 Task: Send an email with the signature Crystal Jones with the subject 'Service cancellation' and the message 'Please let me know if there are any questions or concerns.' from softage.1@softage.net to softage.8@softage.net and softage.9@softage.net with CC to softage.10@softage.net
Action: Mouse moved to (111, 123)
Screenshot: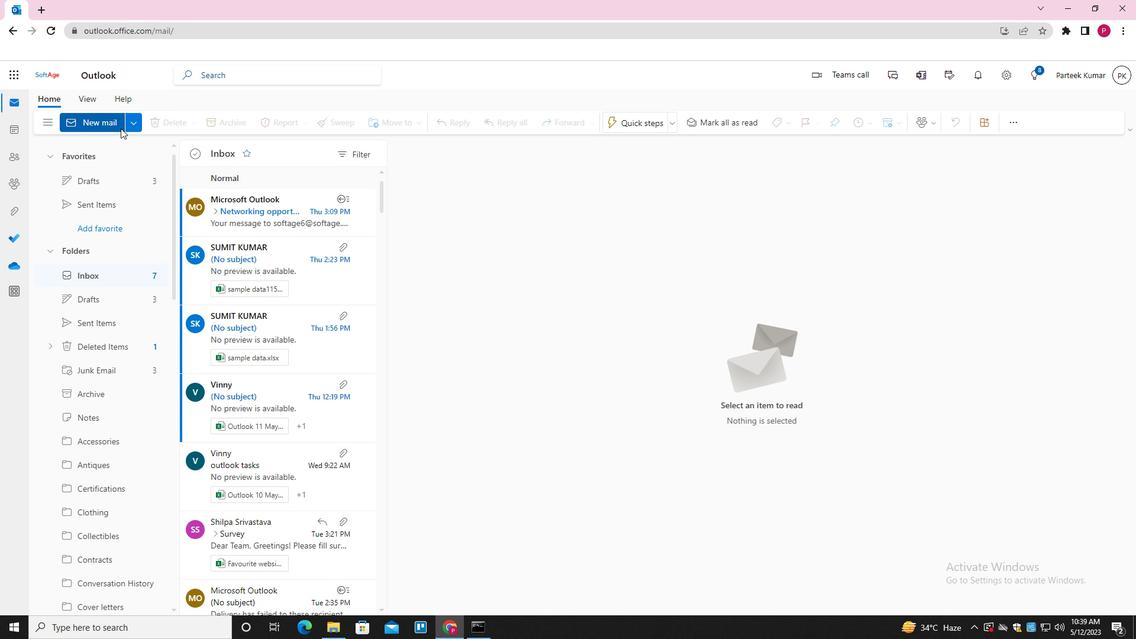 
Action: Mouse pressed left at (111, 123)
Screenshot: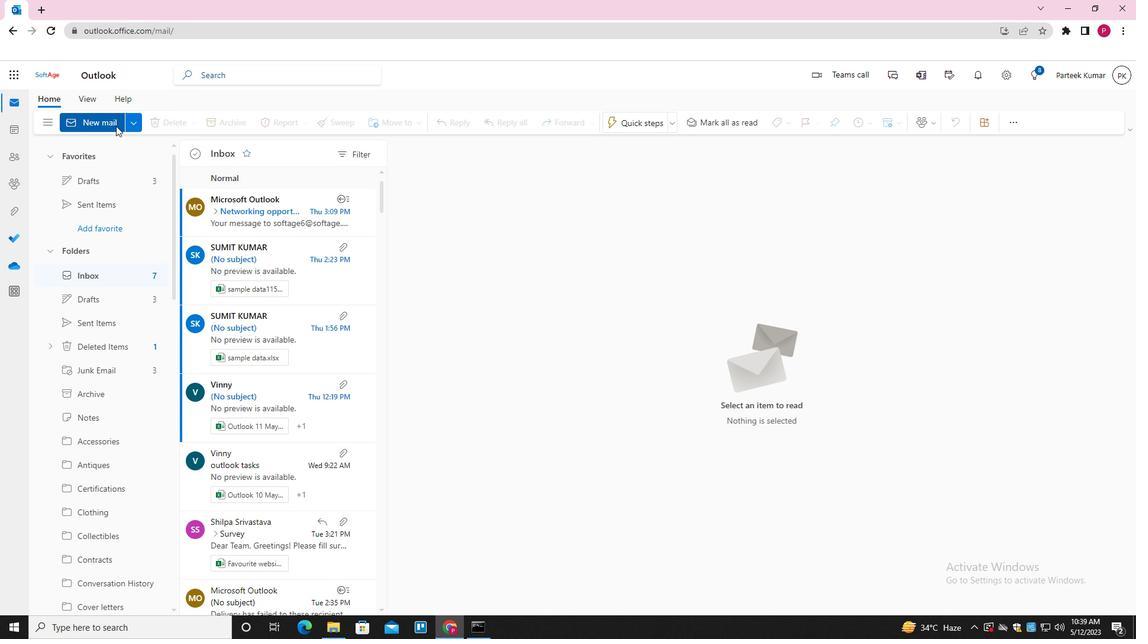
Action: Mouse moved to (494, 305)
Screenshot: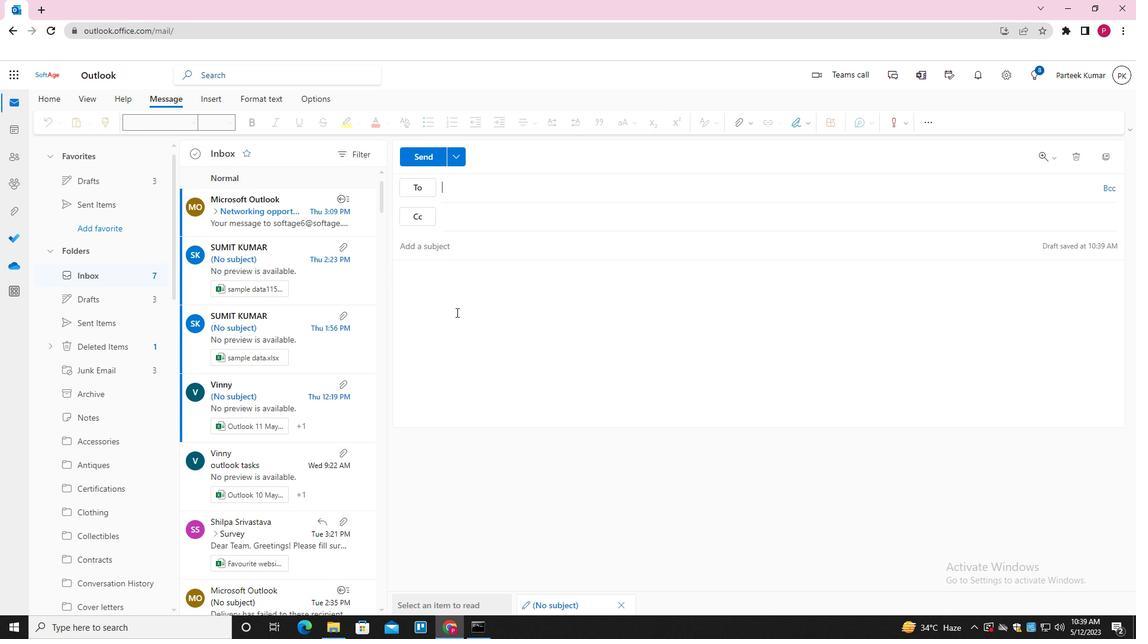 
Action: Mouse pressed left at (494, 305)
Screenshot: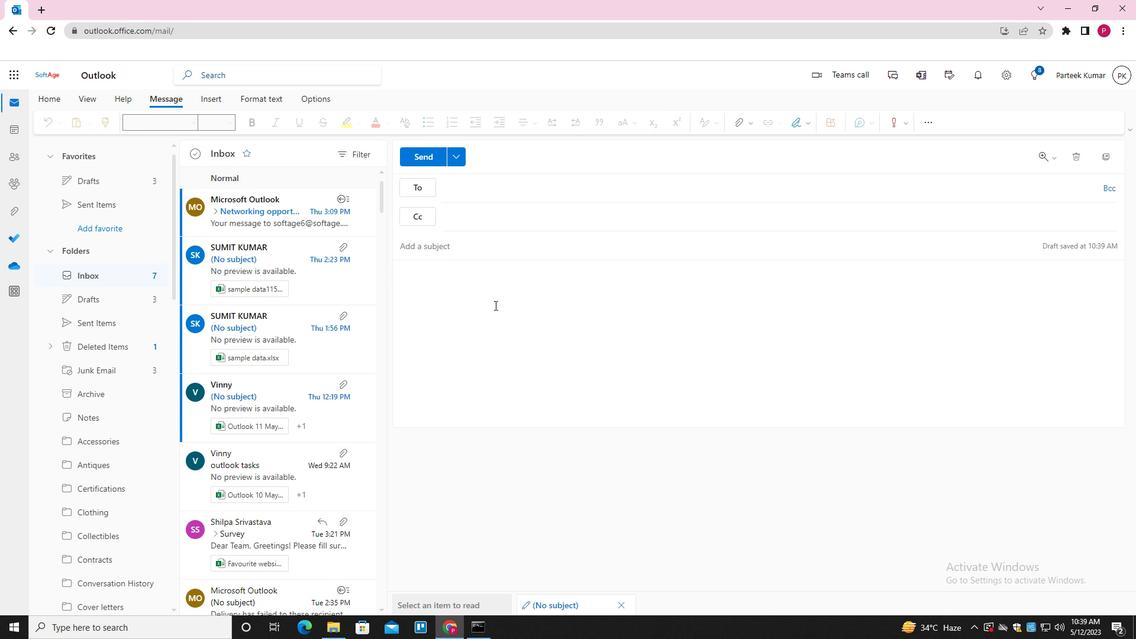 
Action: Mouse moved to (805, 121)
Screenshot: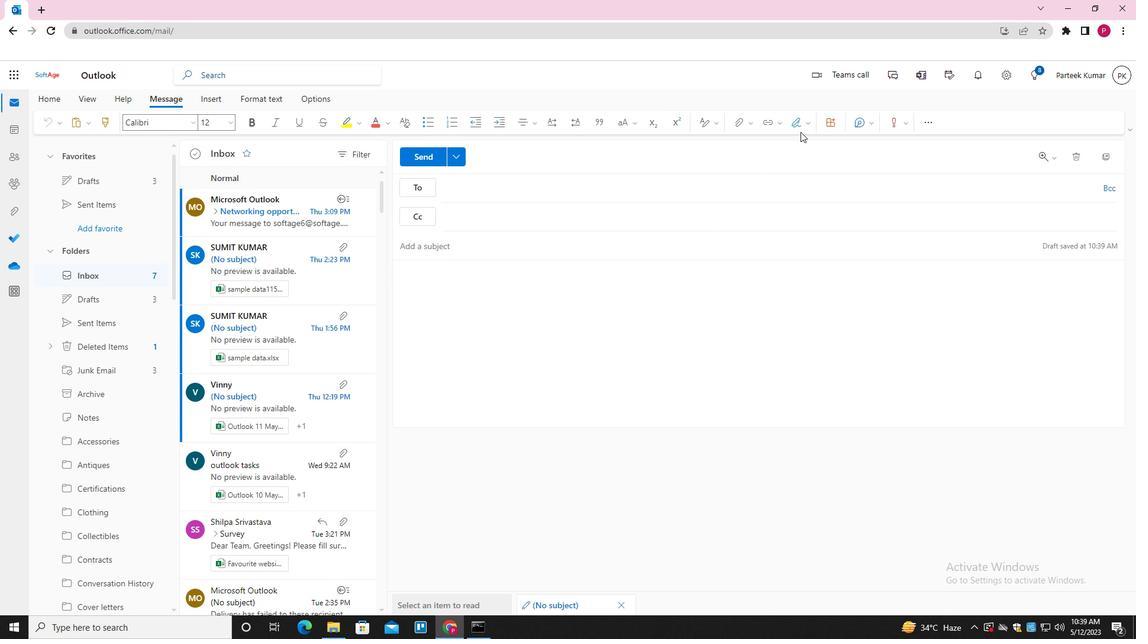 
Action: Mouse pressed left at (805, 121)
Screenshot: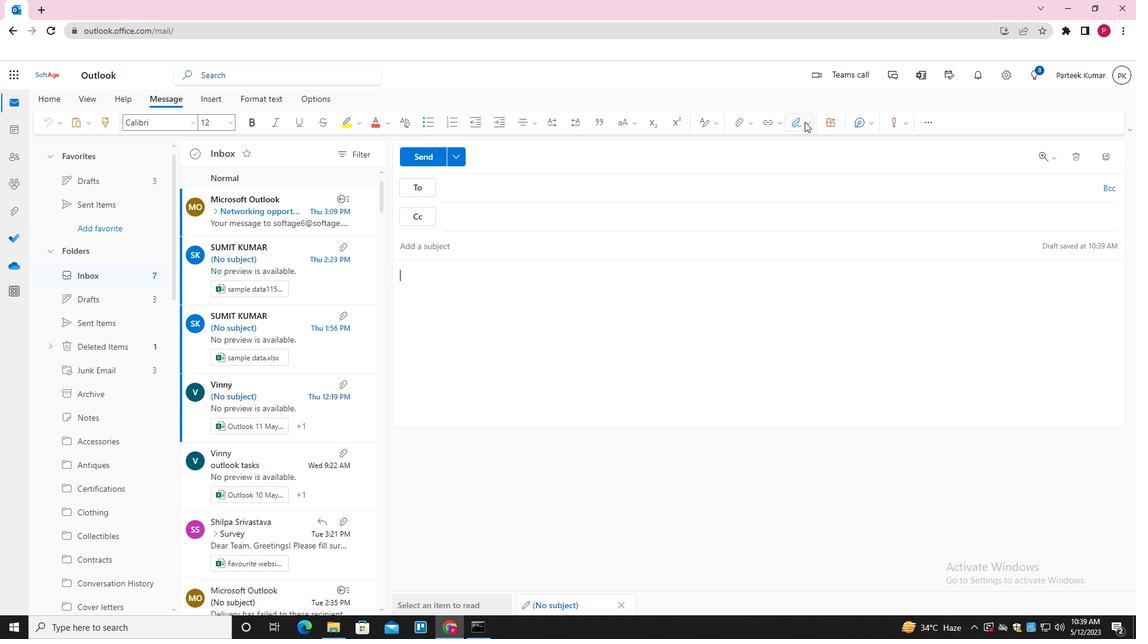 
Action: Mouse moved to (770, 170)
Screenshot: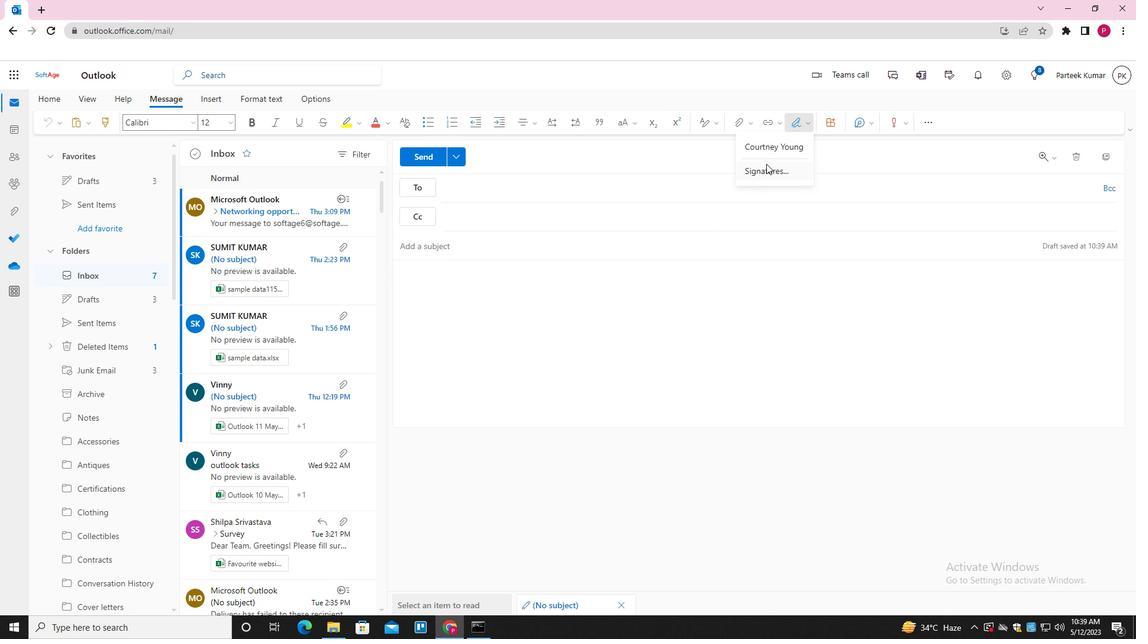 
Action: Mouse pressed left at (770, 170)
Screenshot: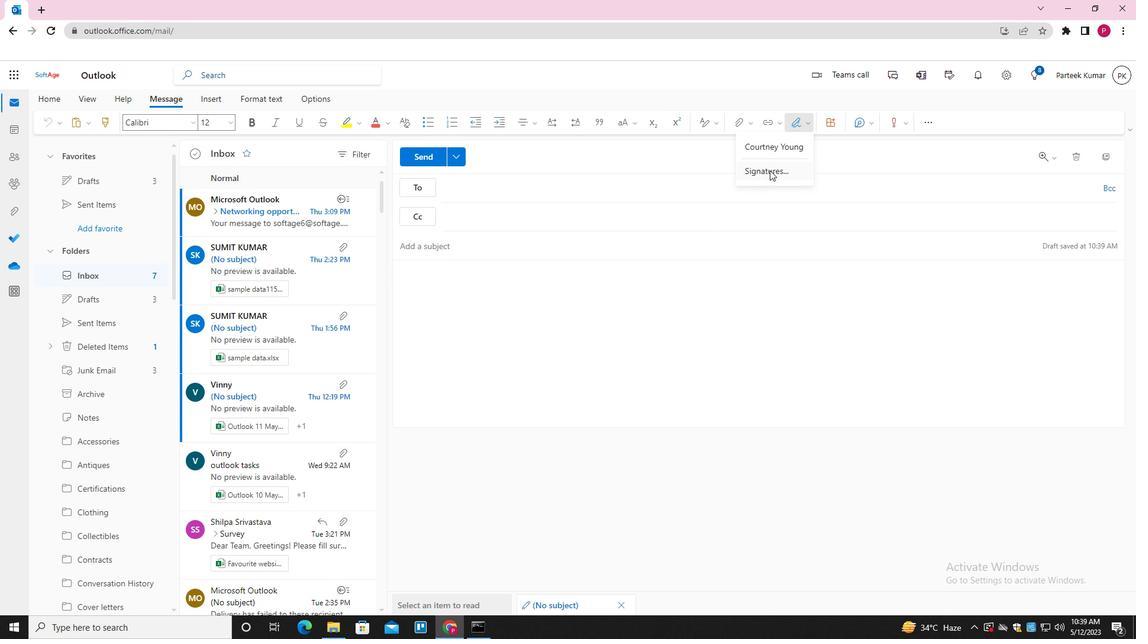 
Action: Mouse moved to (797, 223)
Screenshot: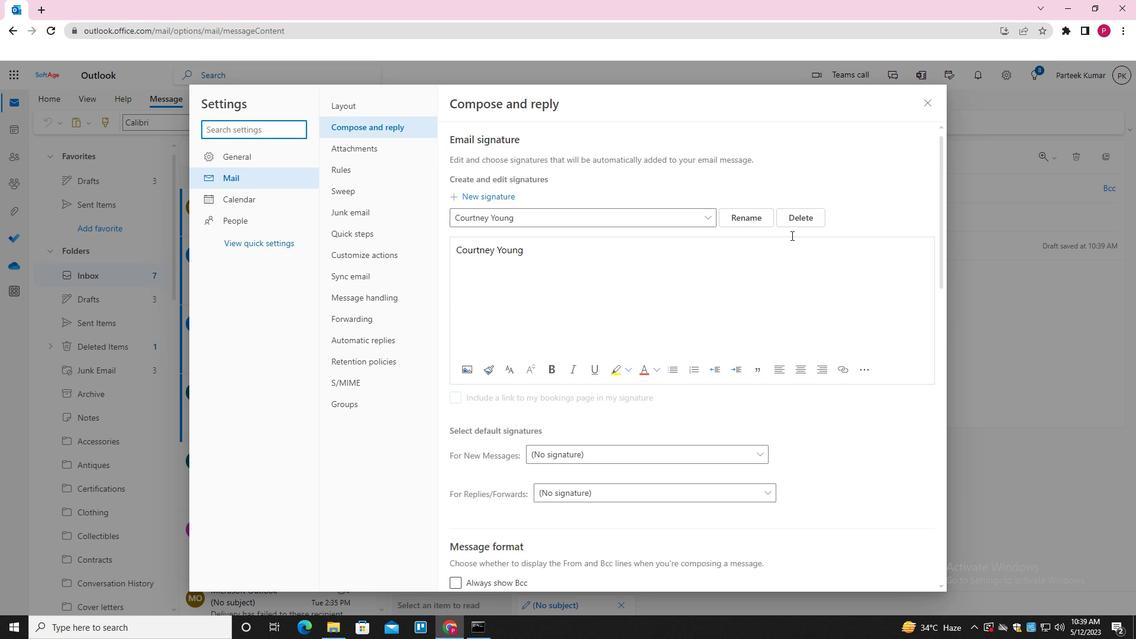
Action: Mouse pressed left at (797, 223)
Screenshot: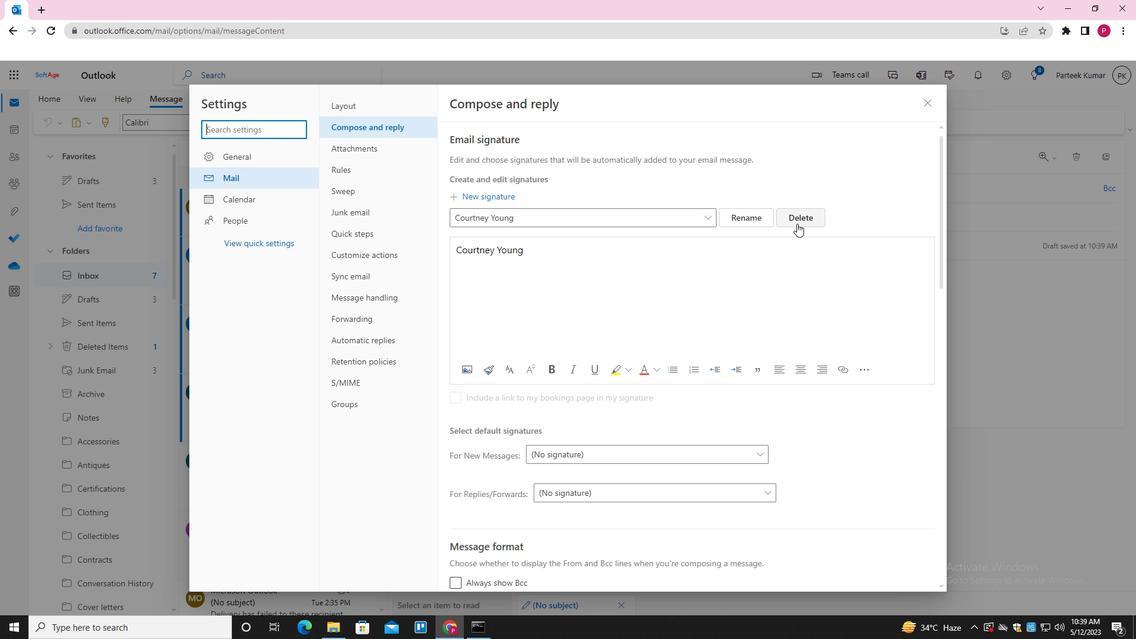 
Action: Mouse moved to (587, 216)
Screenshot: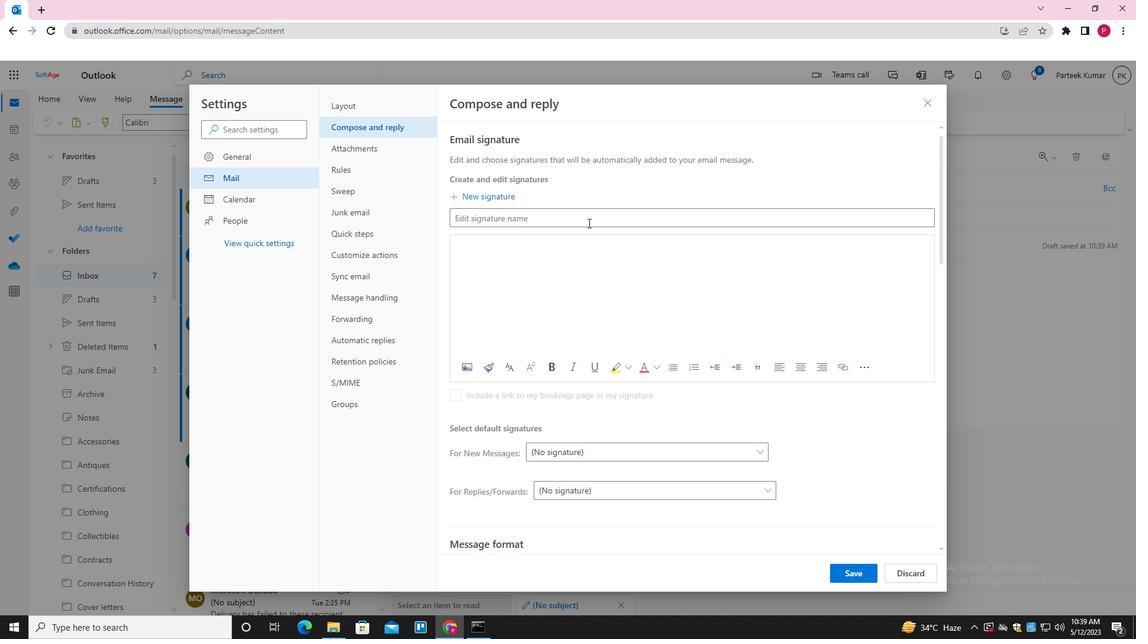 
Action: Mouse pressed left at (587, 216)
Screenshot: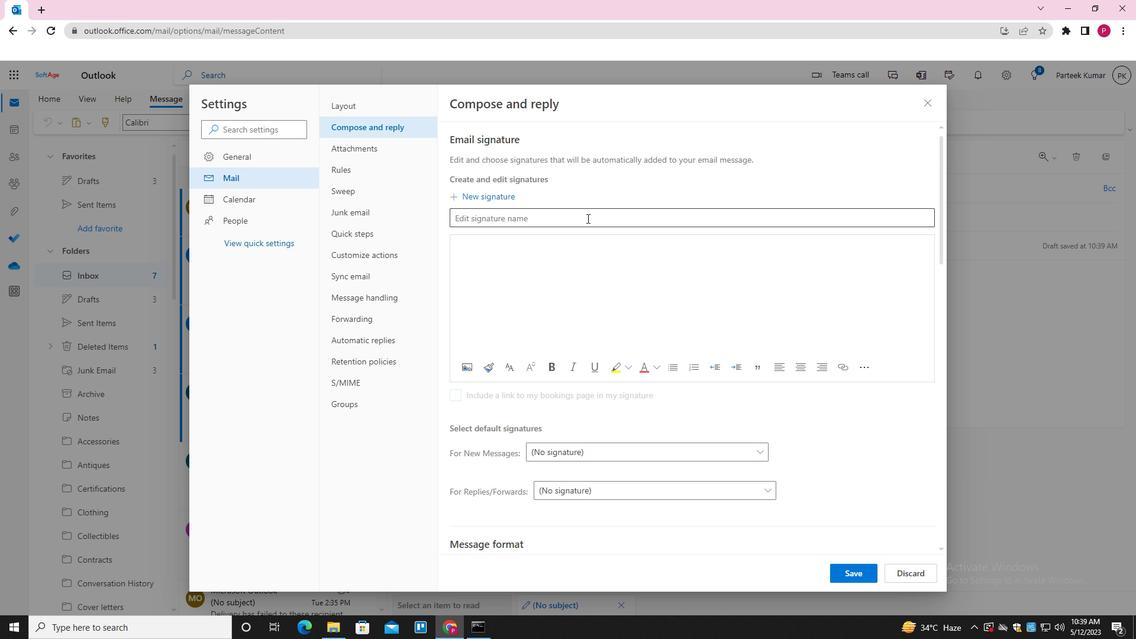 
Action: Key pressed <Key.shift><Key.shift><Key.shift><Key.shift><Key.shift><Key.shift>CRYSTAL<Key.space><Key.shift><Key.shift>JONESctrl+A
Screenshot: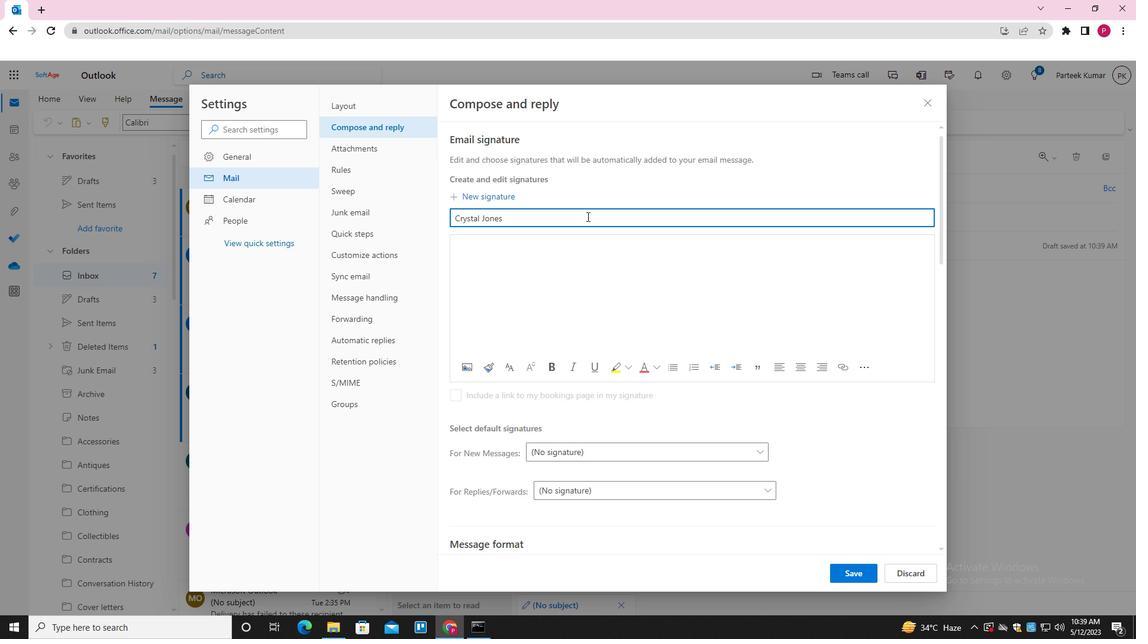 
Action: Mouse moved to (584, 257)
Screenshot: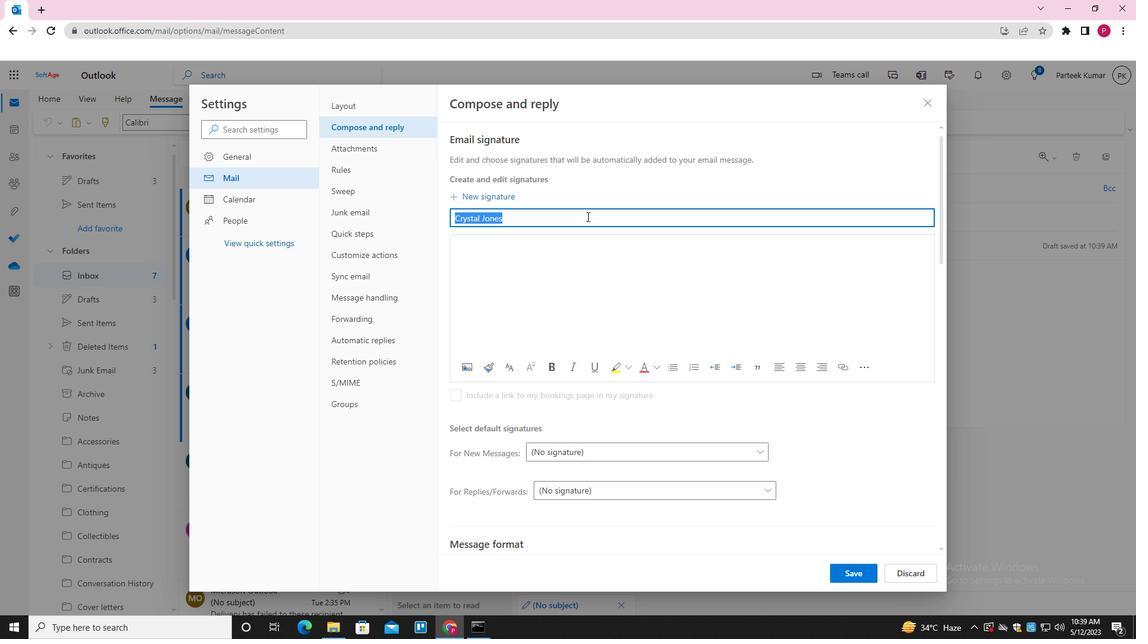 
Action: Key pressed ctrl+C
Screenshot: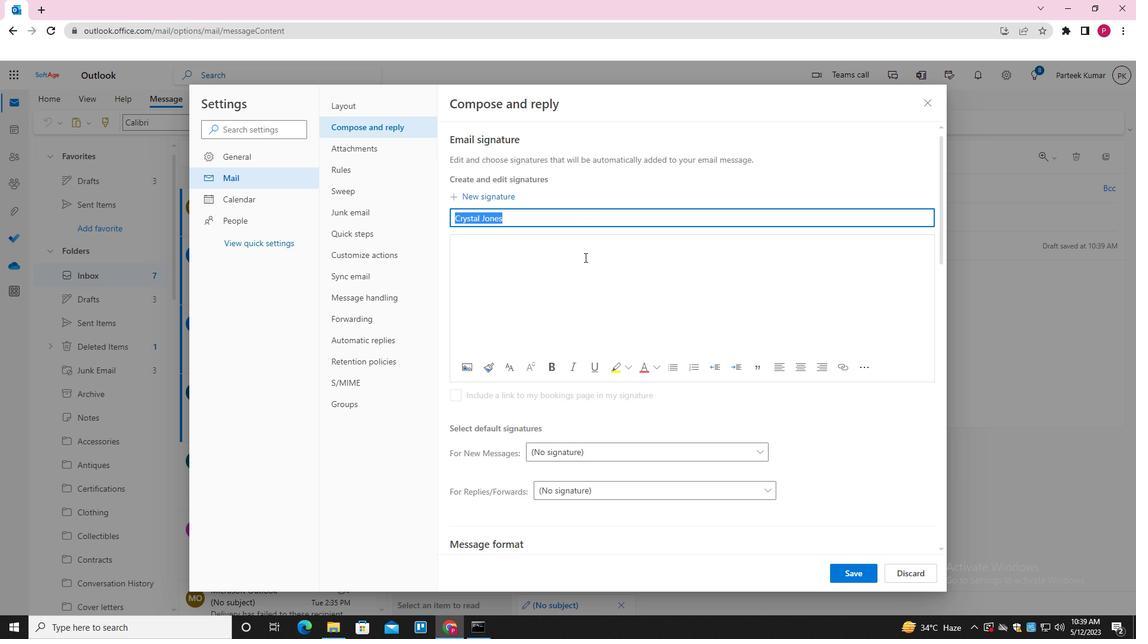 
Action: Mouse moved to (585, 272)
Screenshot: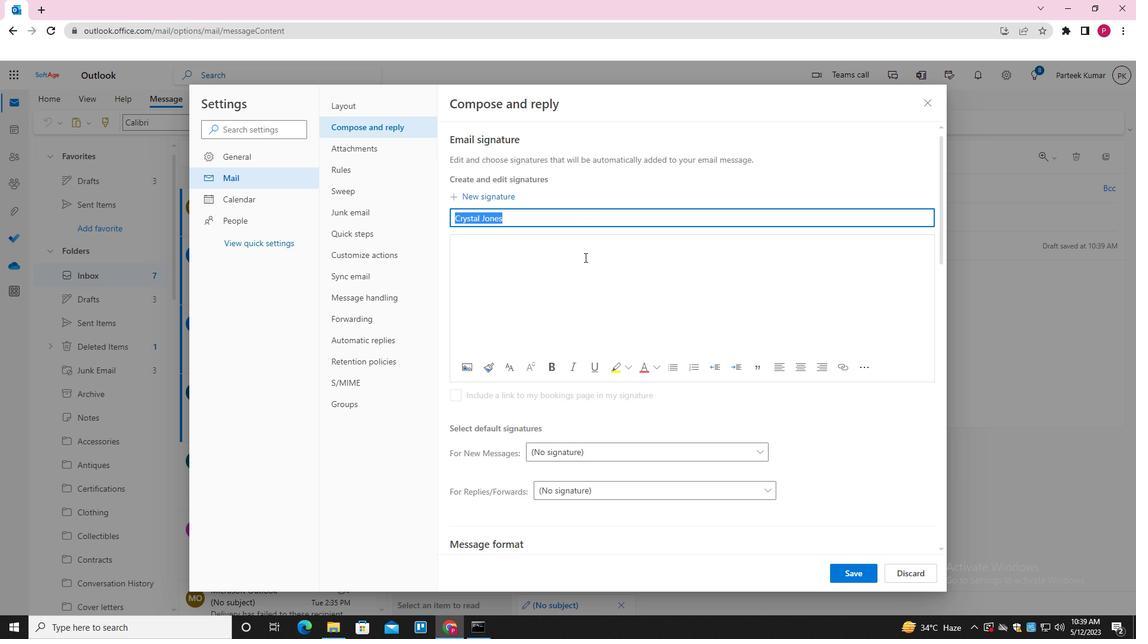 
Action: Mouse pressed left at (585, 272)
Screenshot: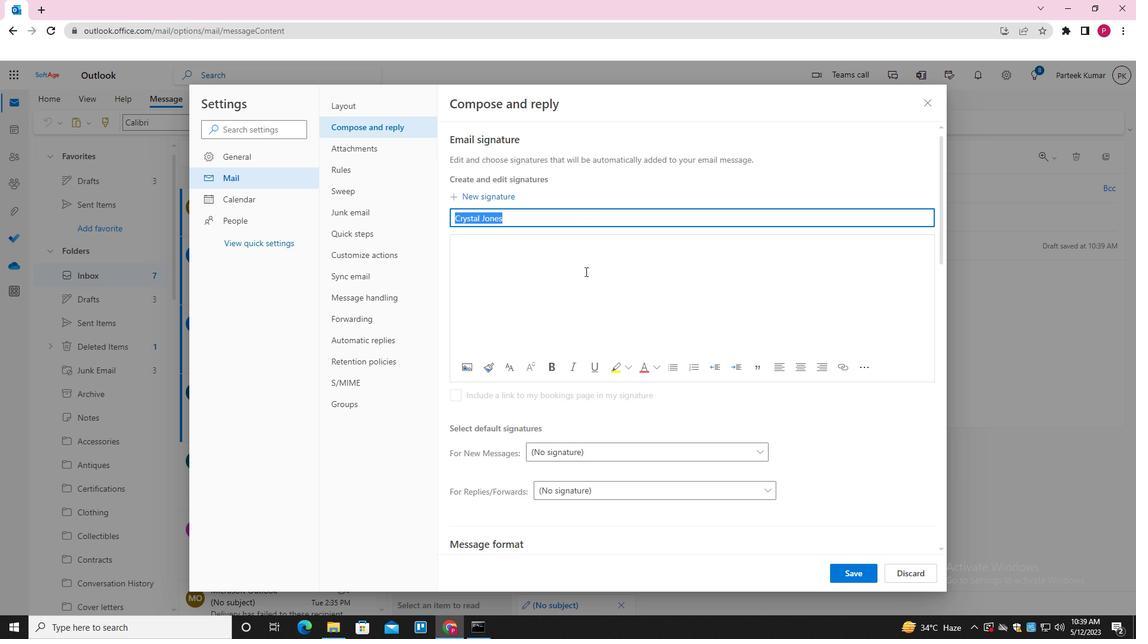 
Action: Key pressed ctrl+V
Screenshot: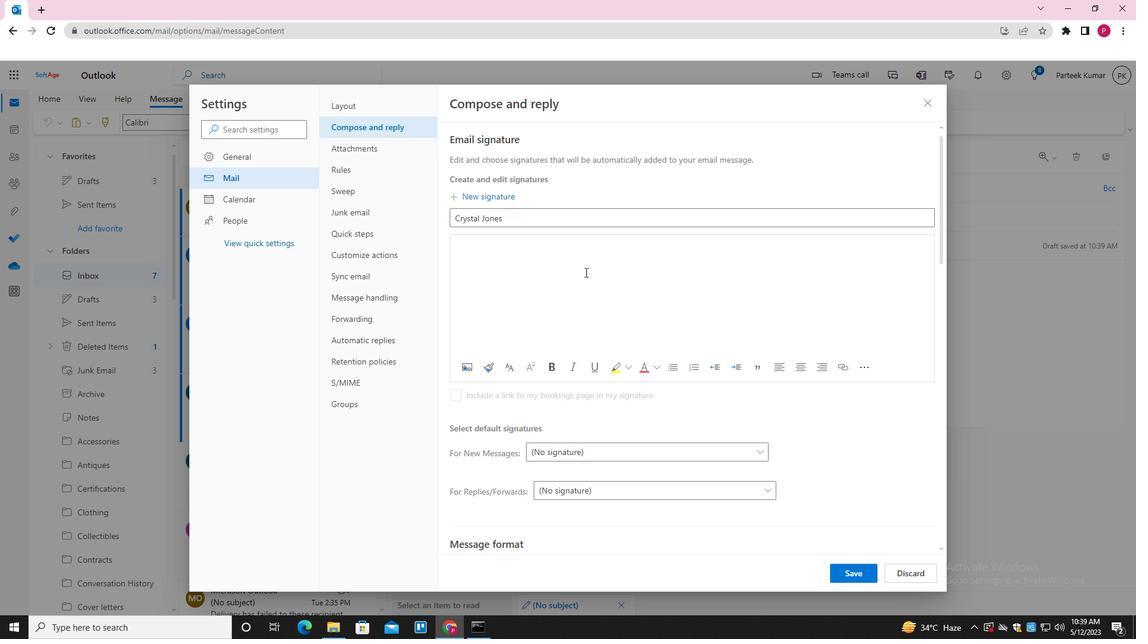 
Action: Mouse moved to (848, 573)
Screenshot: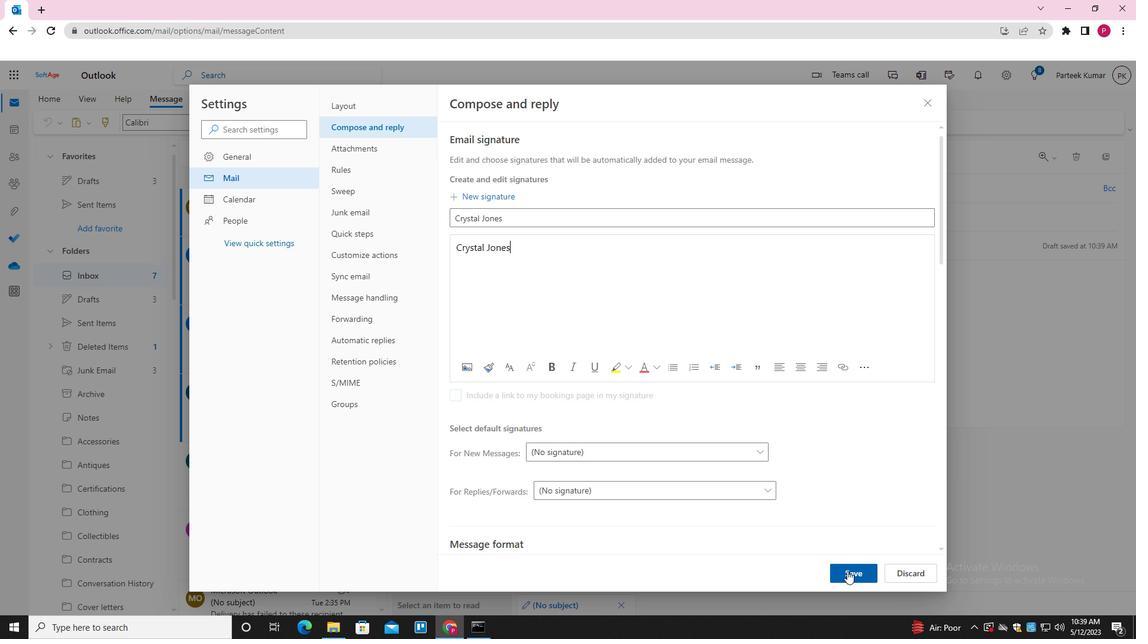 
Action: Mouse pressed left at (848, 573)
Screenshot: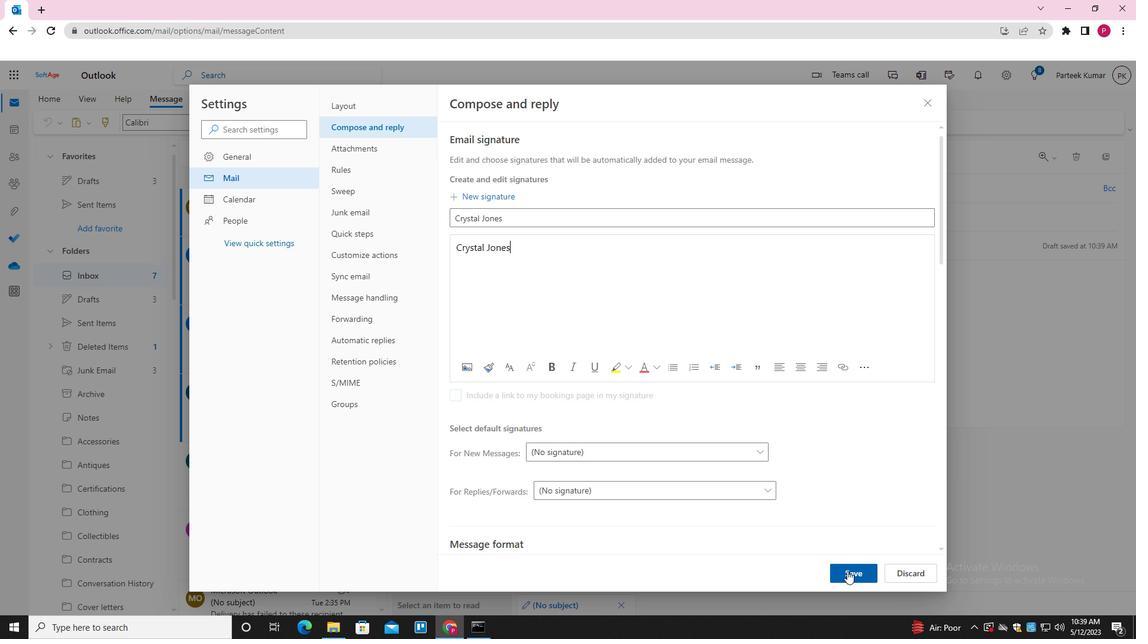 
Action: Mouse moved to (927, 105)
Screenshot: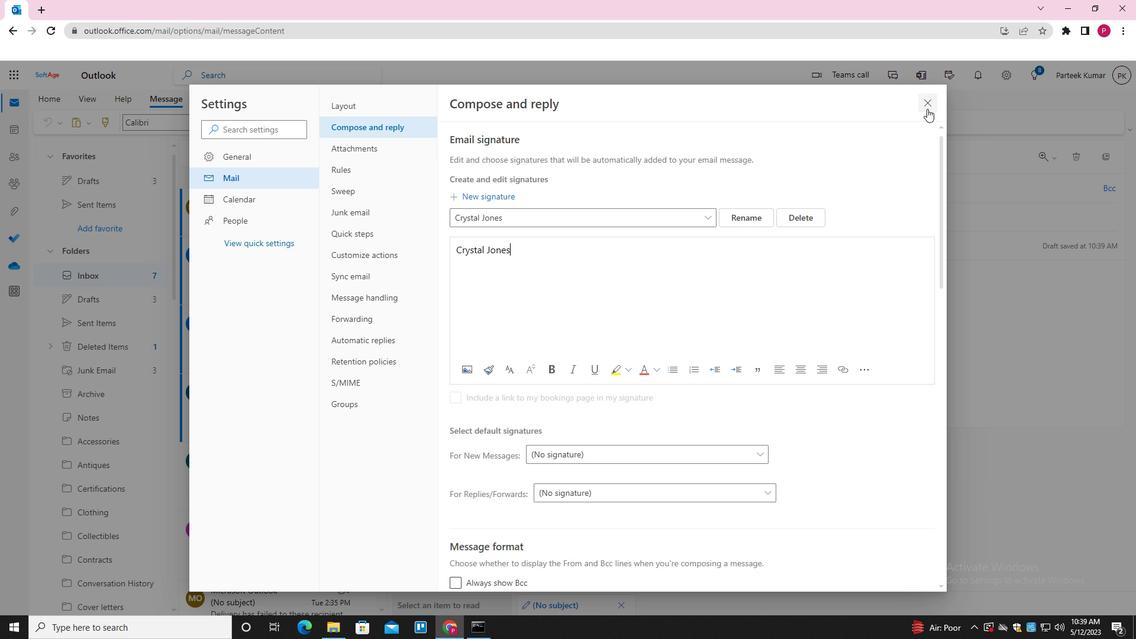 
Action: Mouse pressed left at (927, 105)
Screenshot: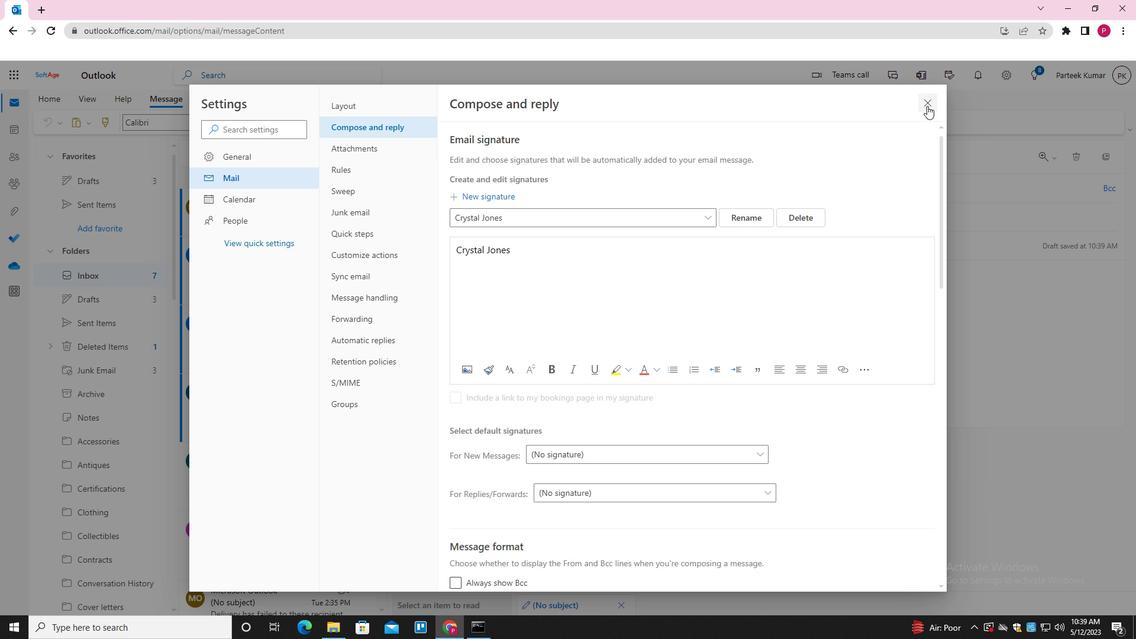 
Action: Mouse moved to (512, 293)
Screenshot: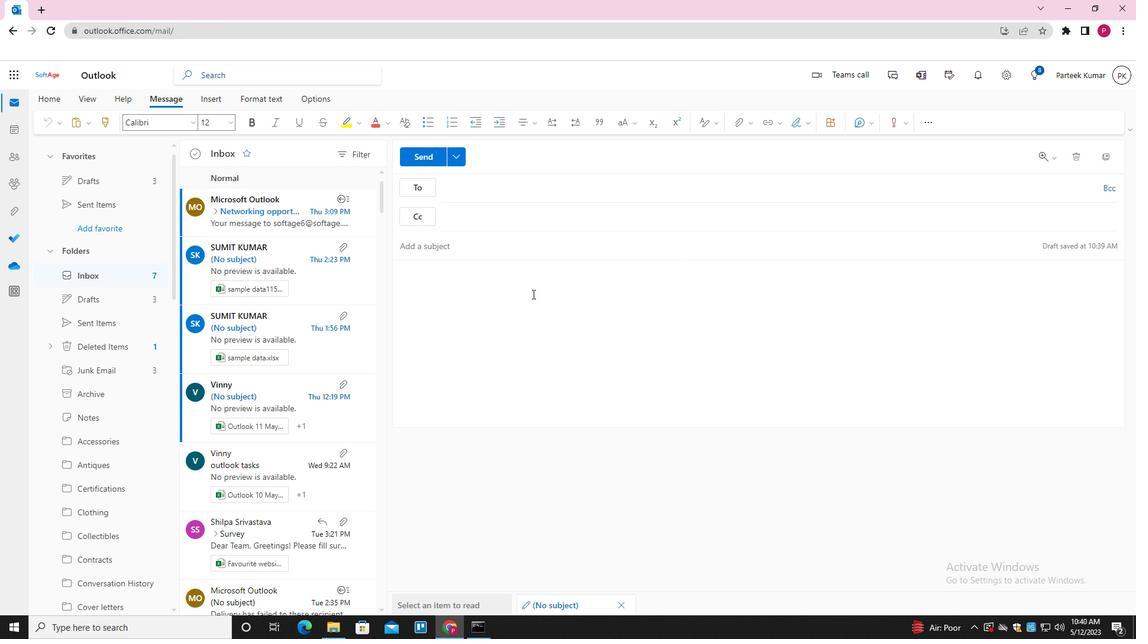 
Action: Mouse pressed left at (512, 293)
Screenshot: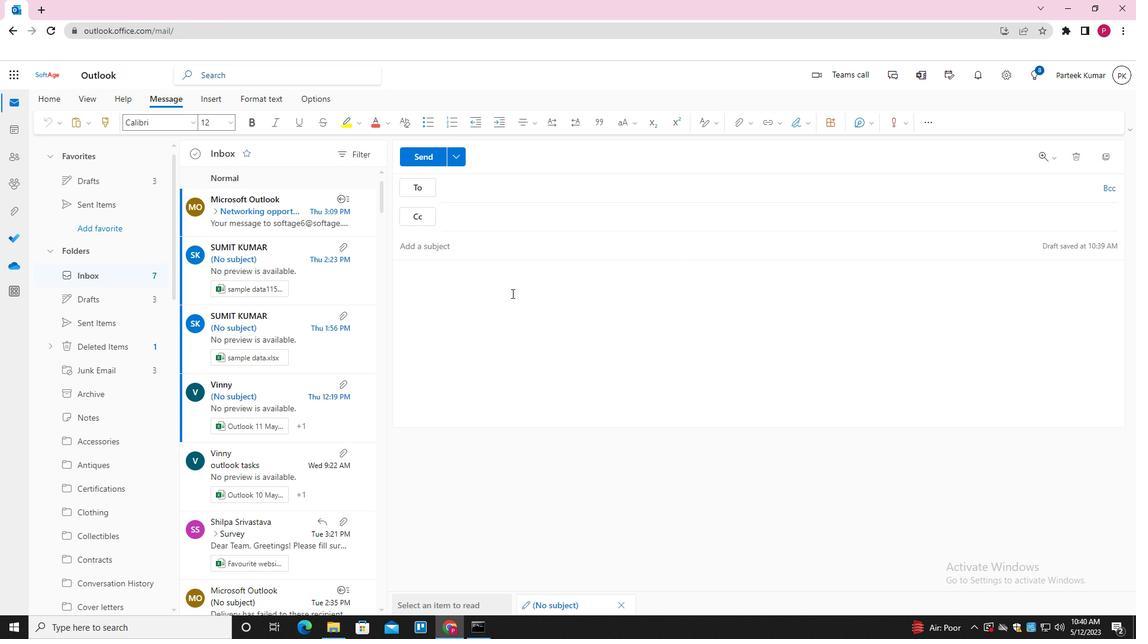 
Action: Mouse moved to (795, 124)
Screenshot: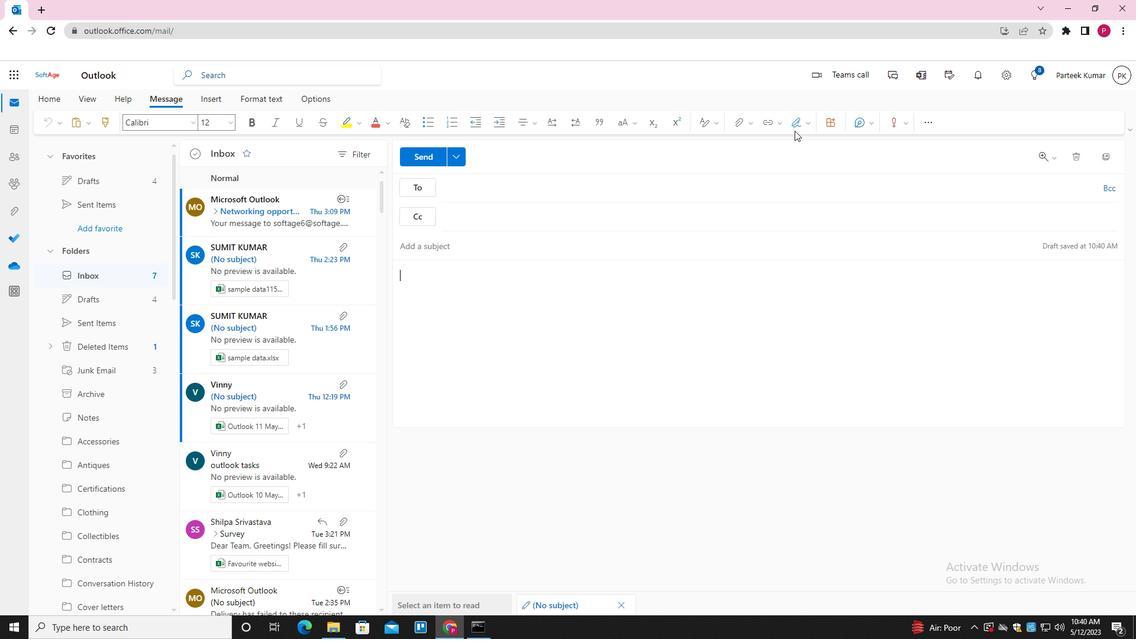 
Action: Mouse pressed left at (795, 124)
Screenshot: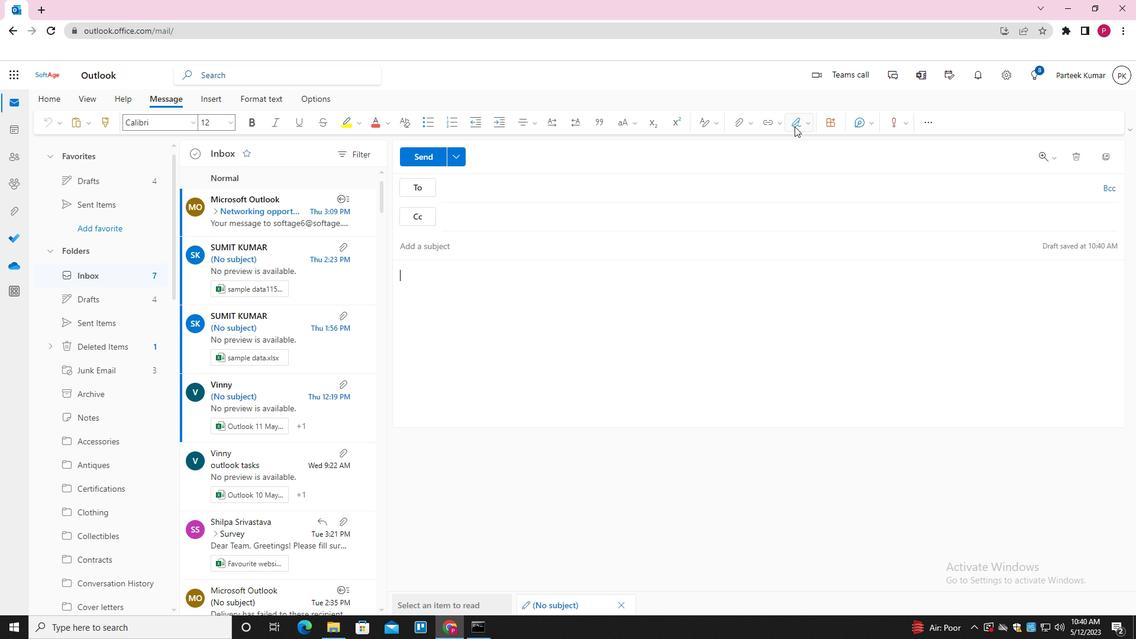 
Action: Mouse moved to (782, 147)
Screenshot: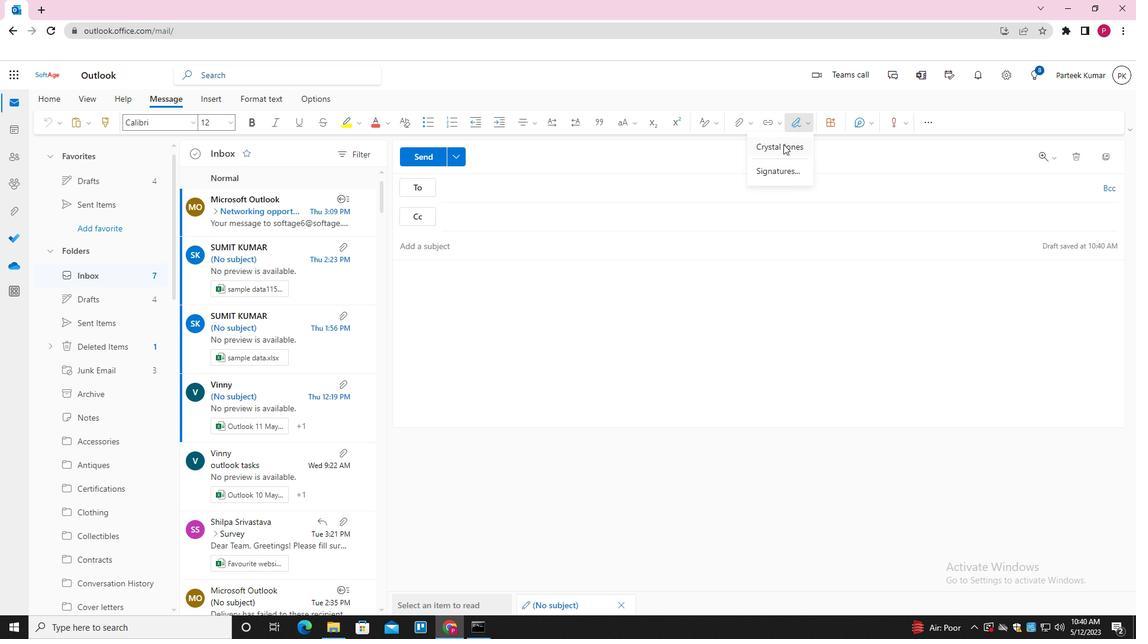 
Action: Mouse pressed left at (782, 147)
Screenshot: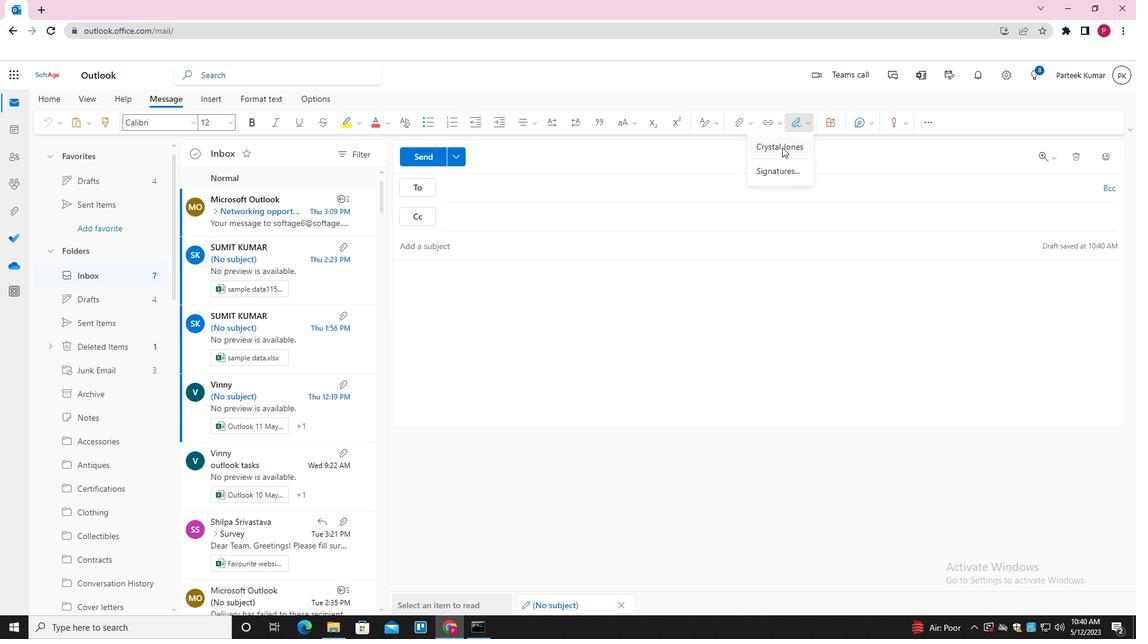 
Action: Mouse moved to (468, 251)
Screenshot: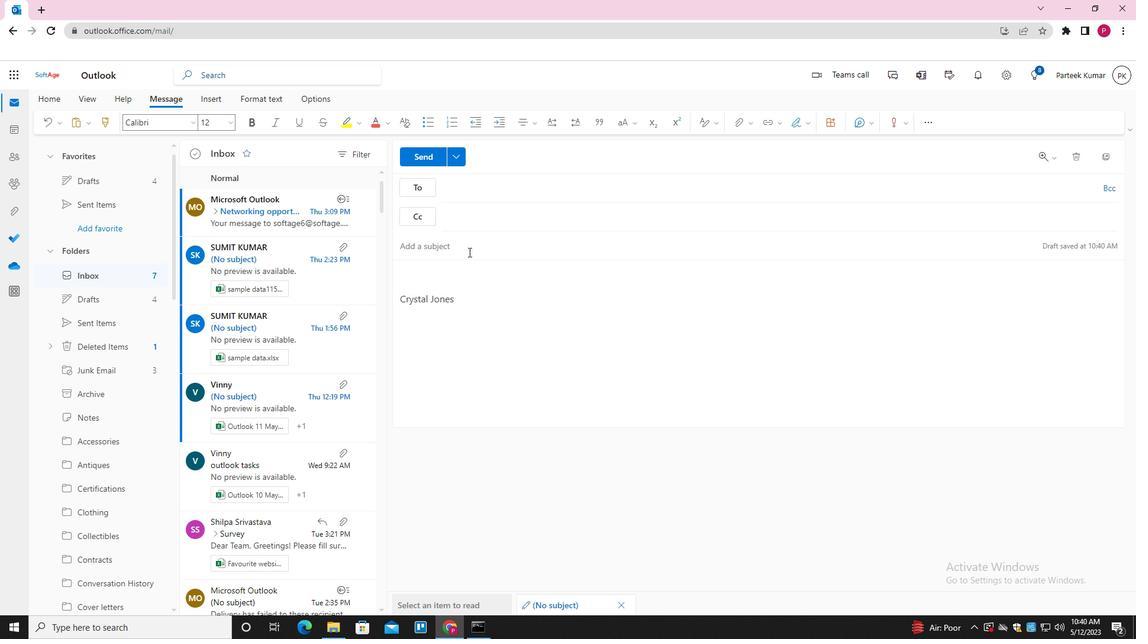 
Action: Mouse pressed left at (468, 251)
Screenshot: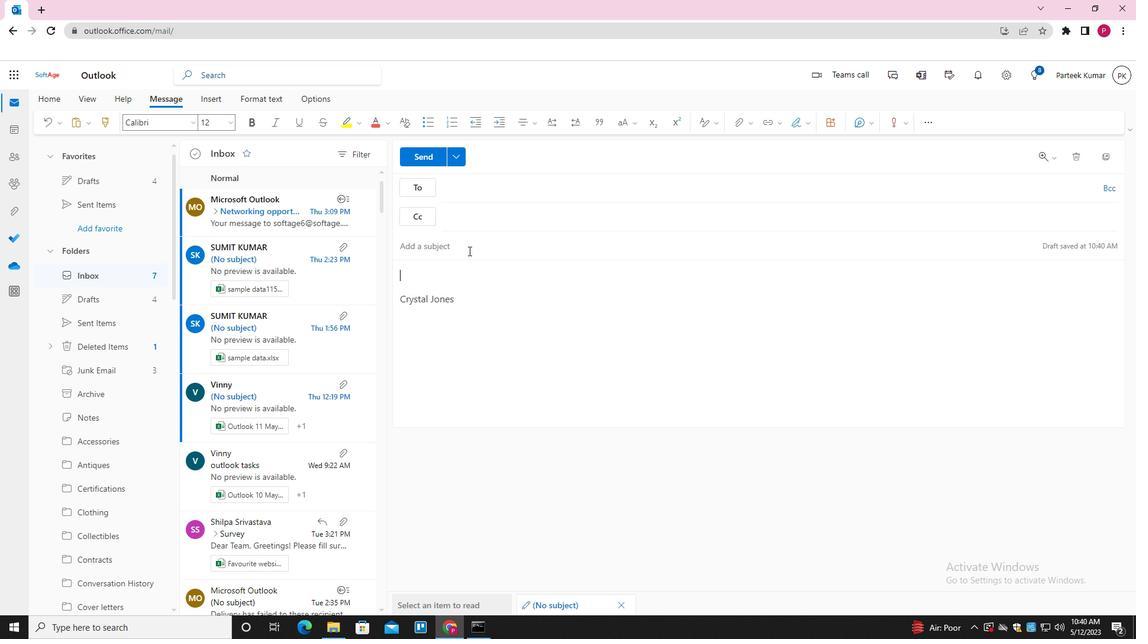 
Action: Key pressed <Key.shift>ctrl+SERVICE<Key.space><Key.shift>CANCELLATION<Key.space>
Screenshot: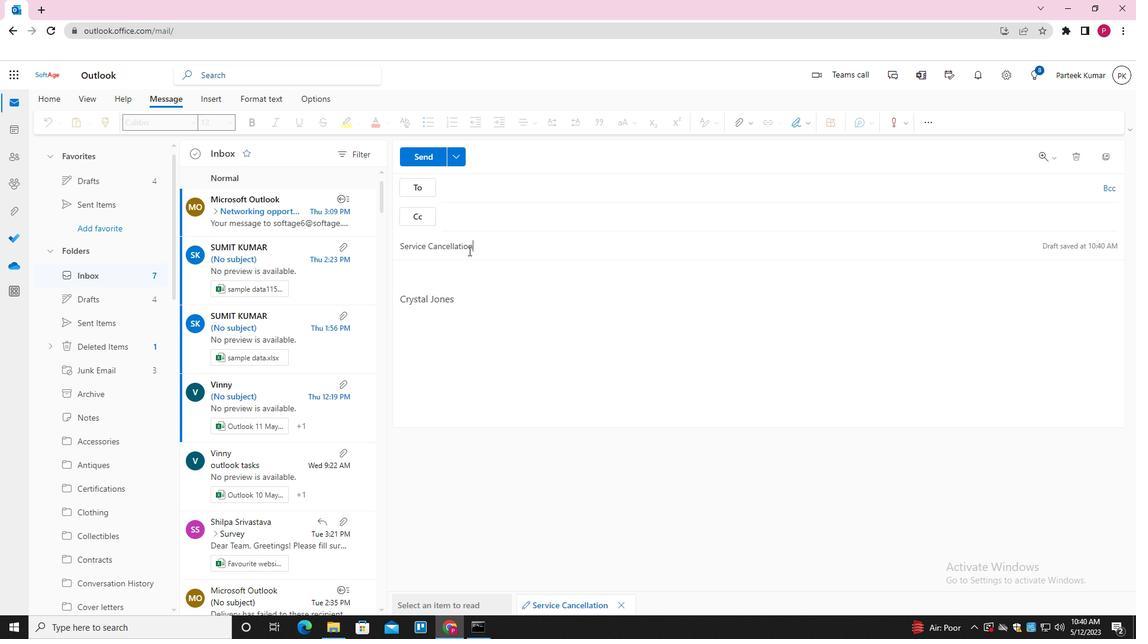 
Action: Mouse moved to (463, 268)
Screenshot: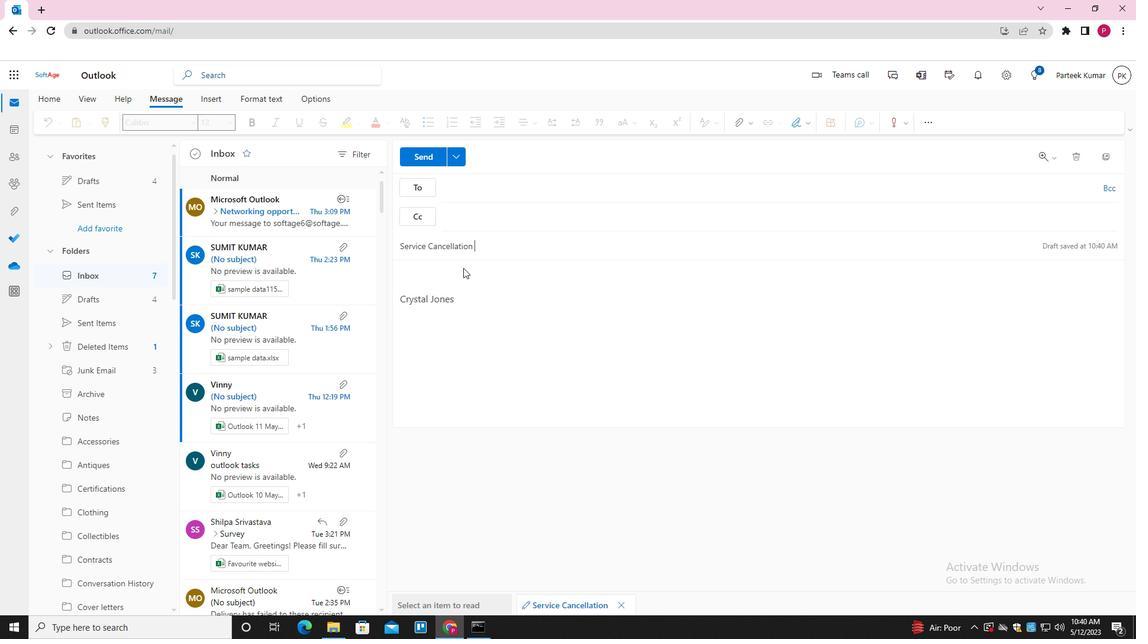 
Action: Mouse pressed left at (463, 268)
Screenshot: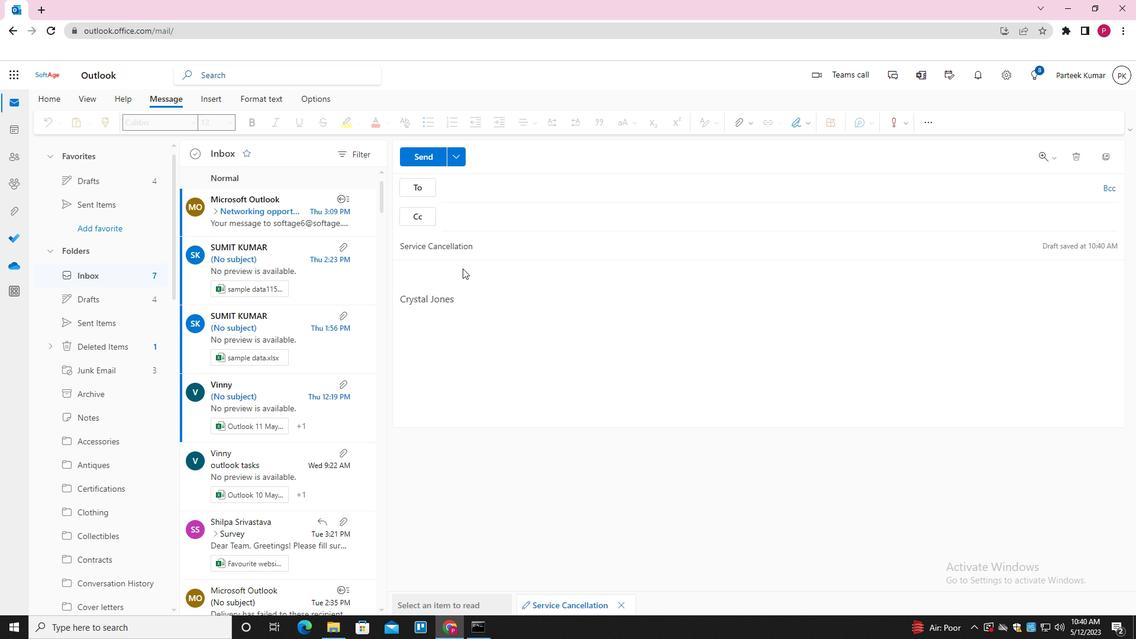 
Action: Mouse moved to (464, 275)
Screenshot: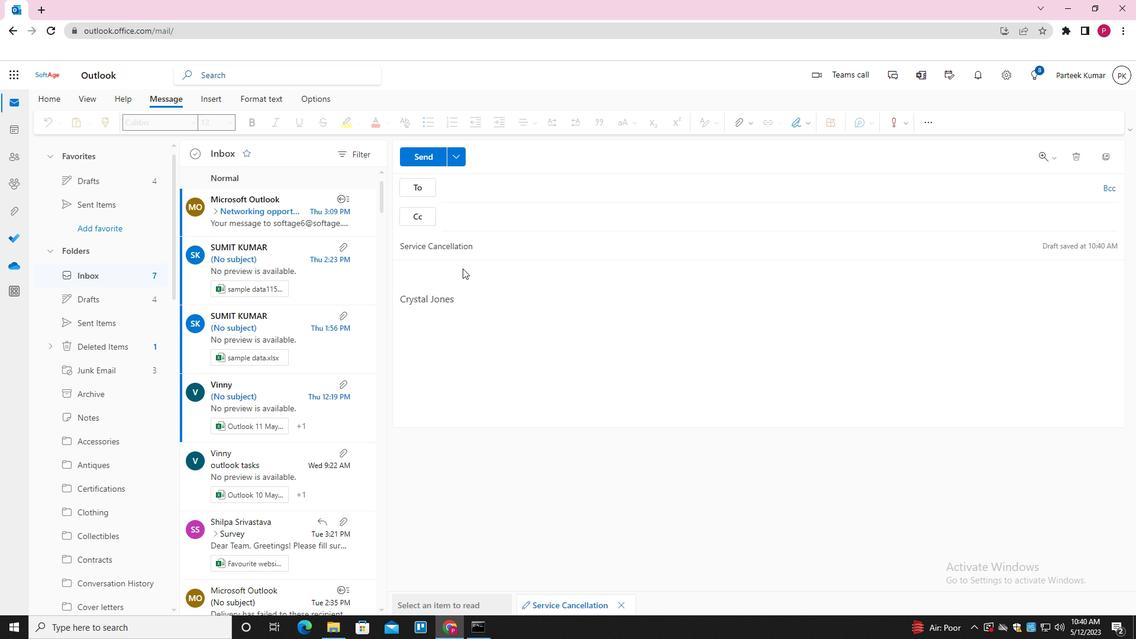 
Action: Mouse pressed left at (464, 275)
Screenshot: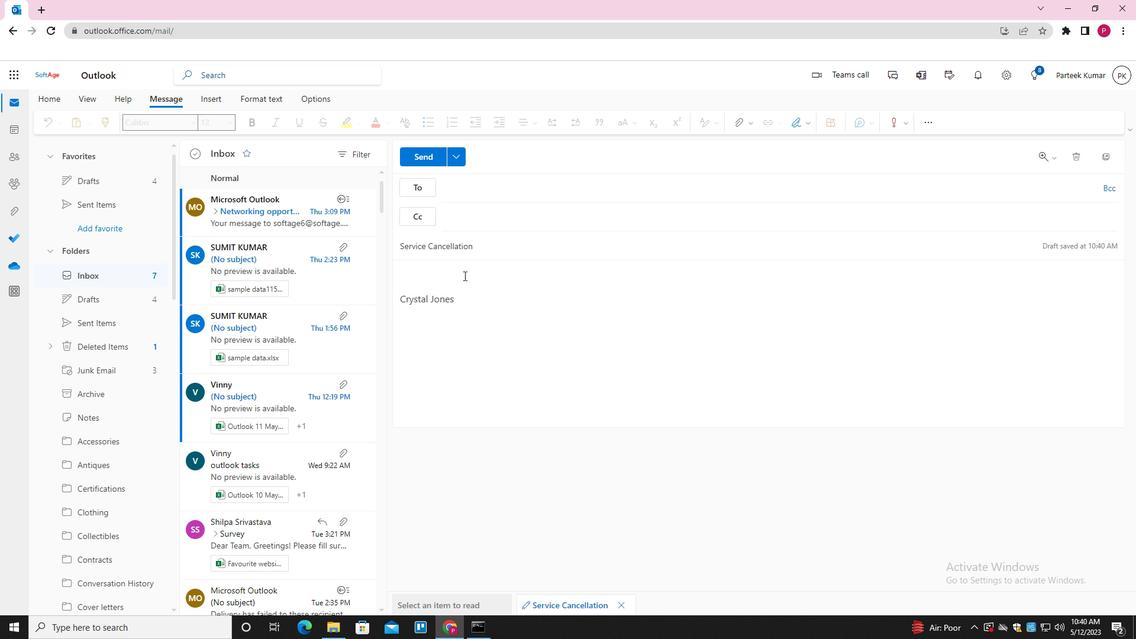 
Action: Key pressed <Key.shift>O<Key.backspace>PLEASE<Key.space>LET<Key.space>ME<Key.space>KNOW<Key.space>IF<Key.space>THERE<Key.space>ARE<Key.space>ANY<Key.space>QUESTIONS<Key.space>OR<Key.space>V<Key.backspace>CONCERN<Key.space><Key.backspace>S<Key.space>
Screenshot: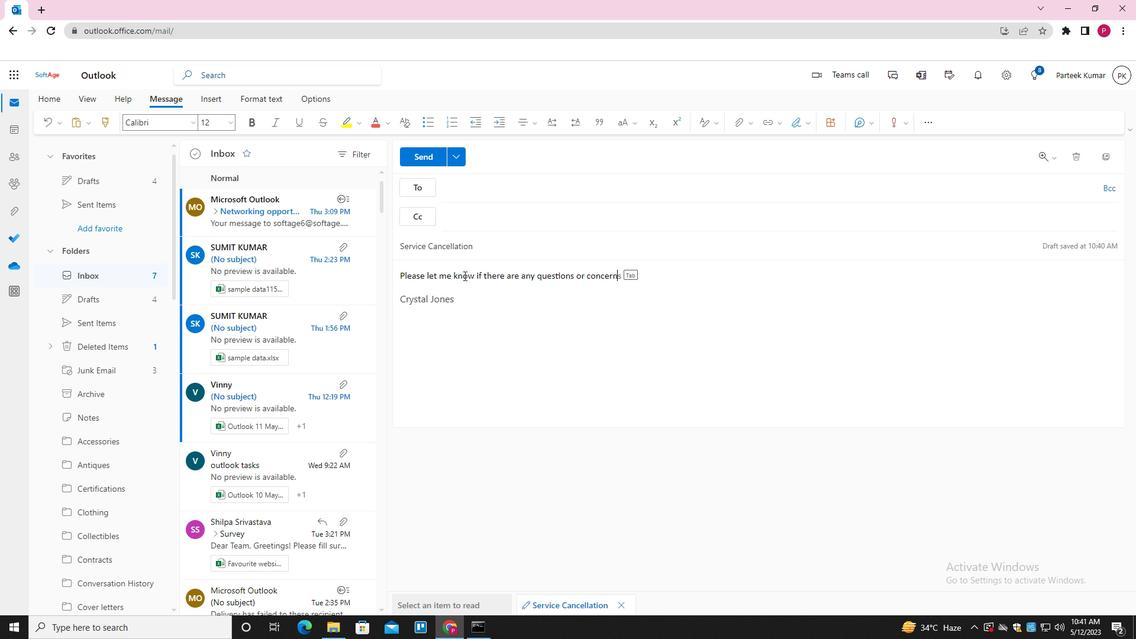 
Action: Mouse moved to (475, 191)
Screenshot: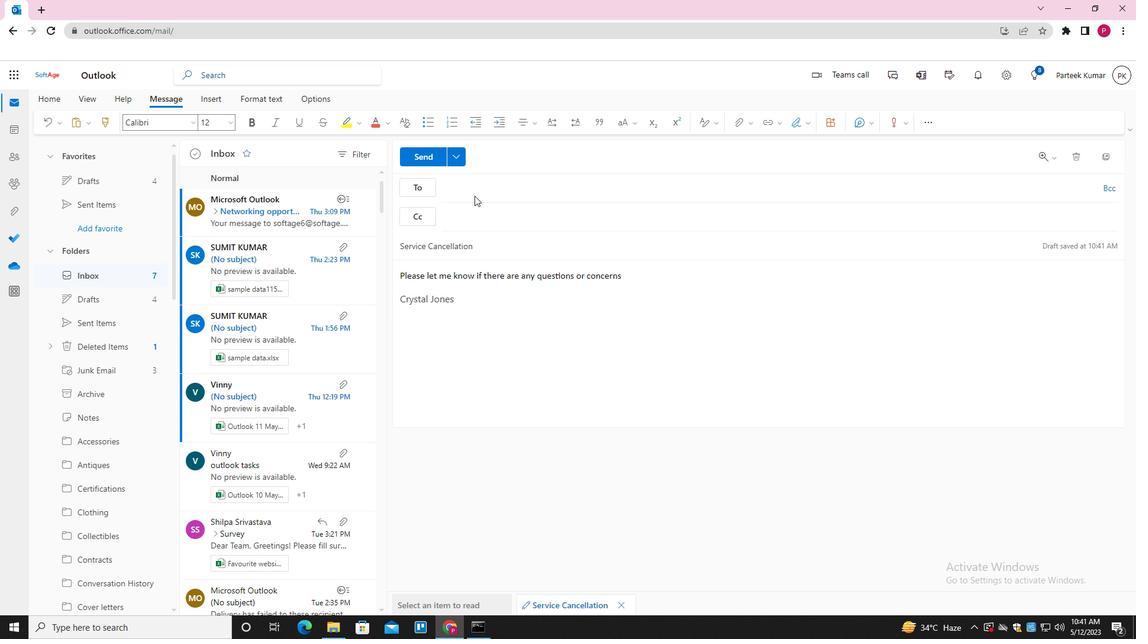 
Action: Mouse pressed left at (475, 191)
Screenshot: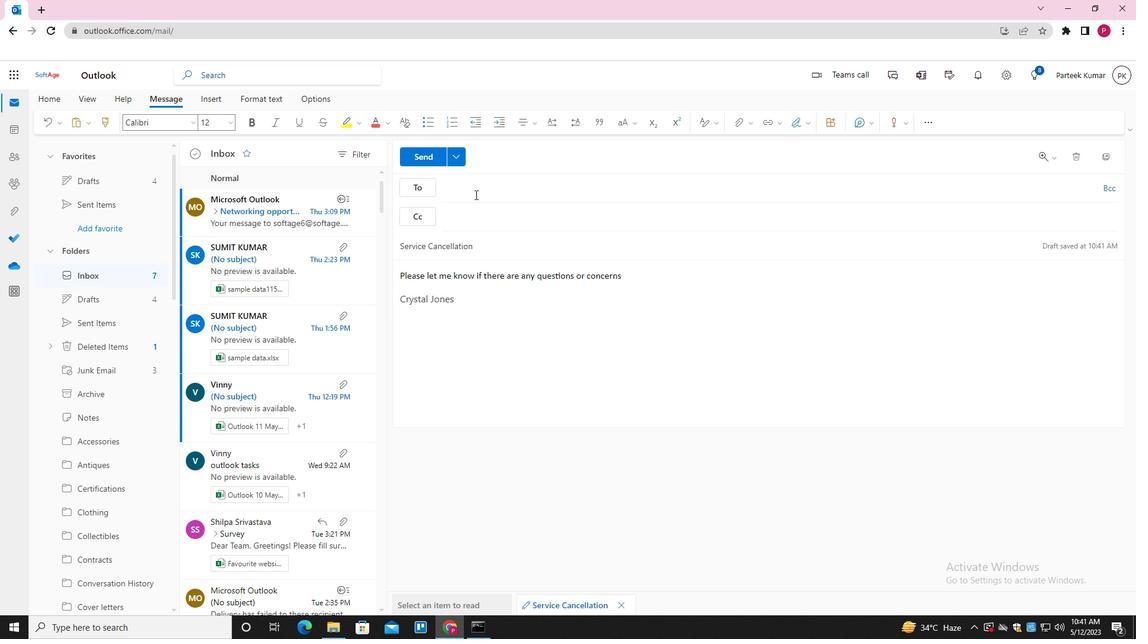 
Action: Key pressed SOFTAGE.8<Key.shift>@SOFTAGE.NET<Key.enter>SOFTAGE.9<Key.shift>@SOFTAGE.NET<Key.enter>
Screenshot: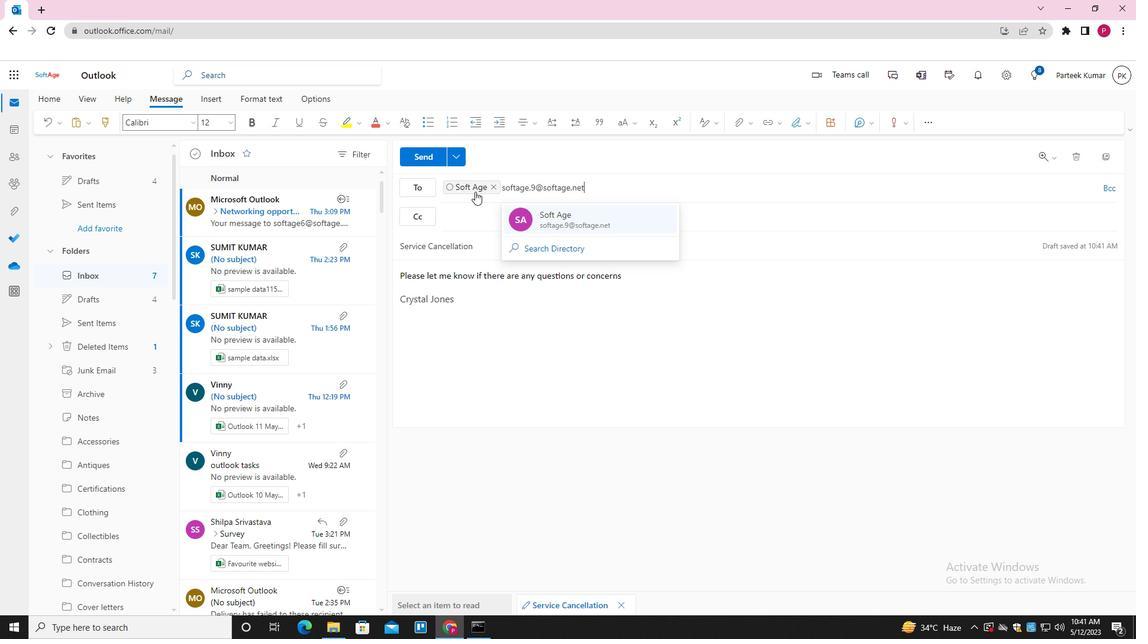 
Action: Mouse moved to (475, 216)
Screenshot: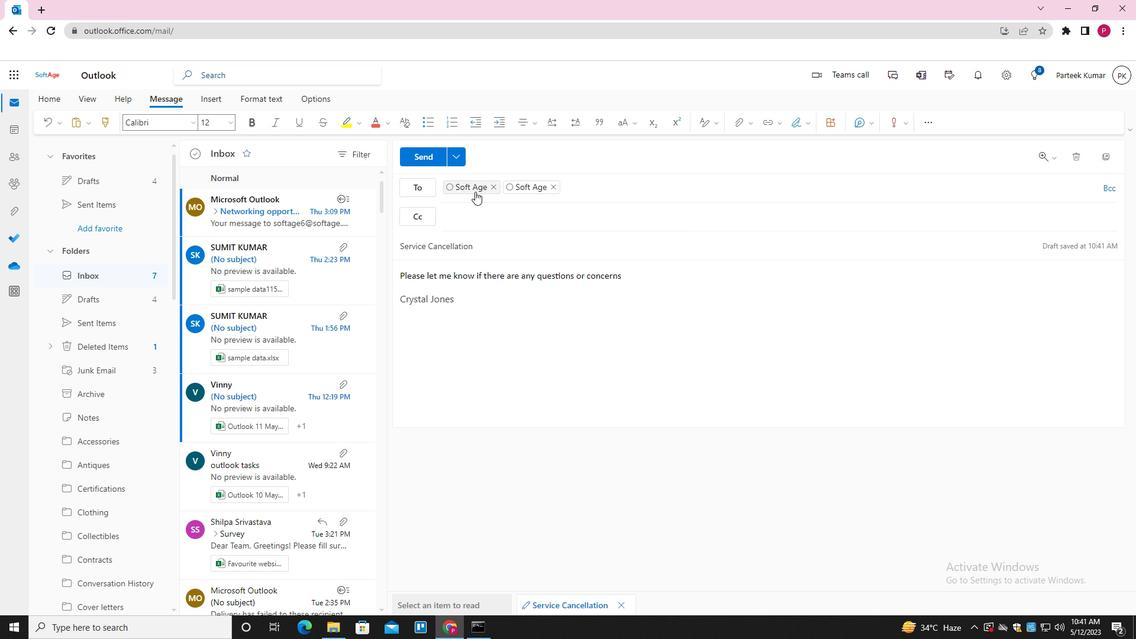 
Action: Mouse pressed left at (475, 216)
Screenshot: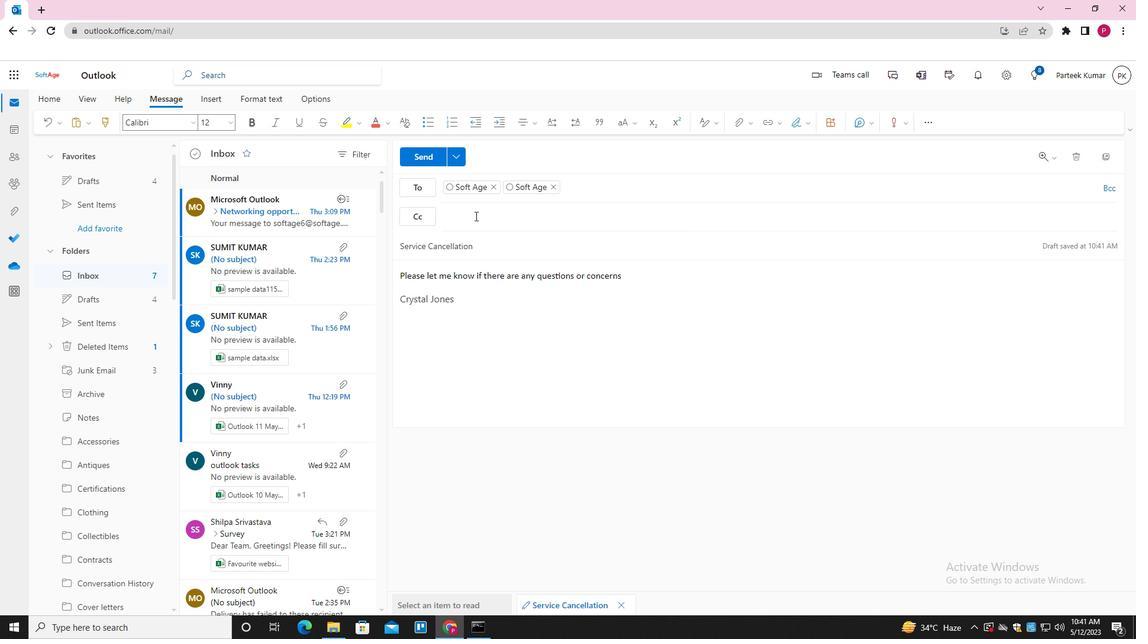 
Action: Key pressed SOFTG<Key.backspace>AGE.10<Key.shift>@SOFTAGE.NET<Key.enter>
Screenshot: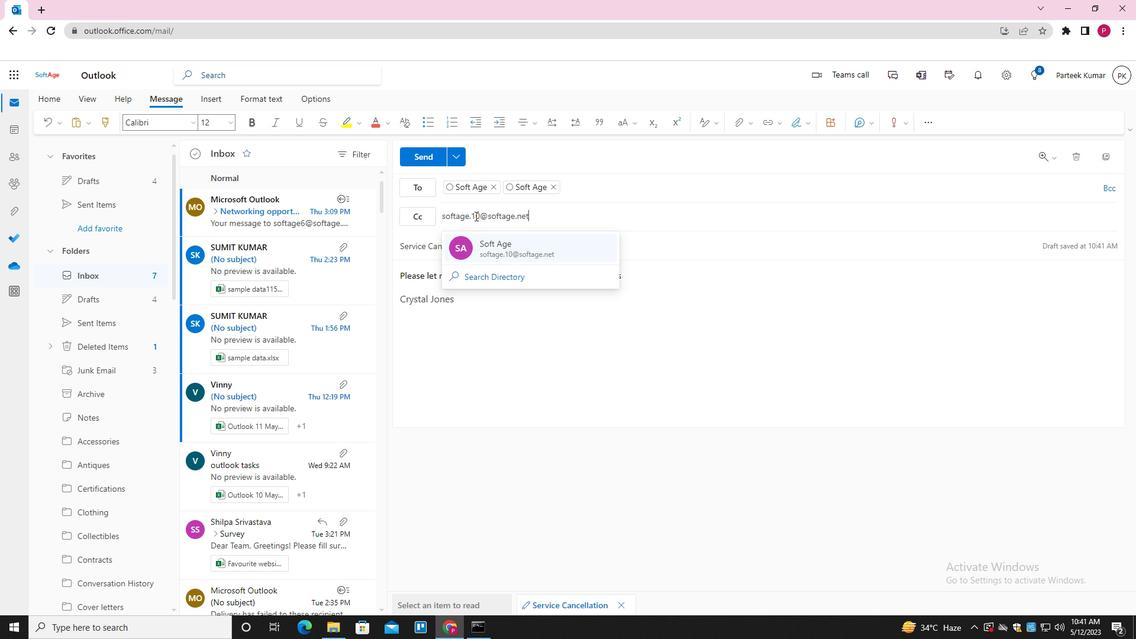 
Action: Mouse moved to (424, 157)
Screenshot: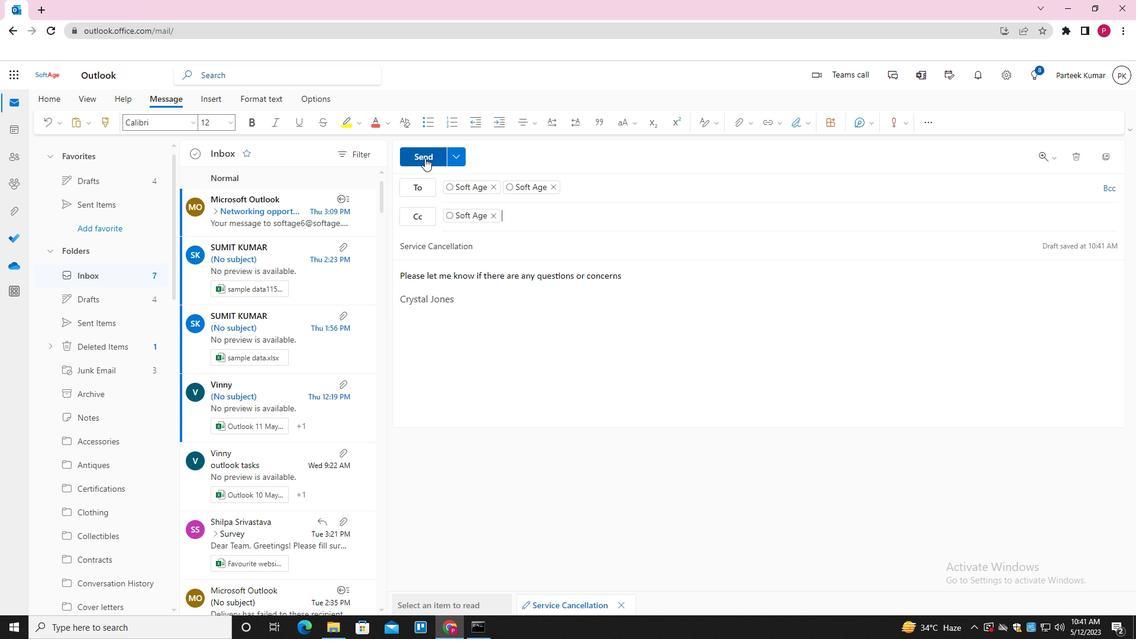 
Action: Mouse pressed left at (424, 157)
Screenshot: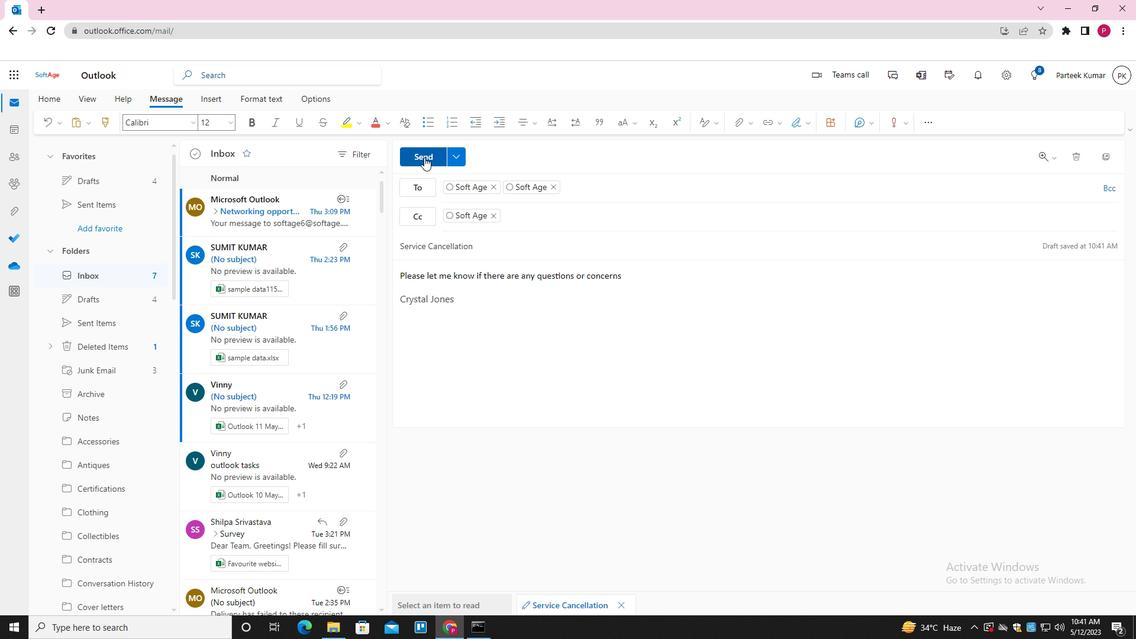 
Action: Mouse moved to (525, 312)
Screenshot: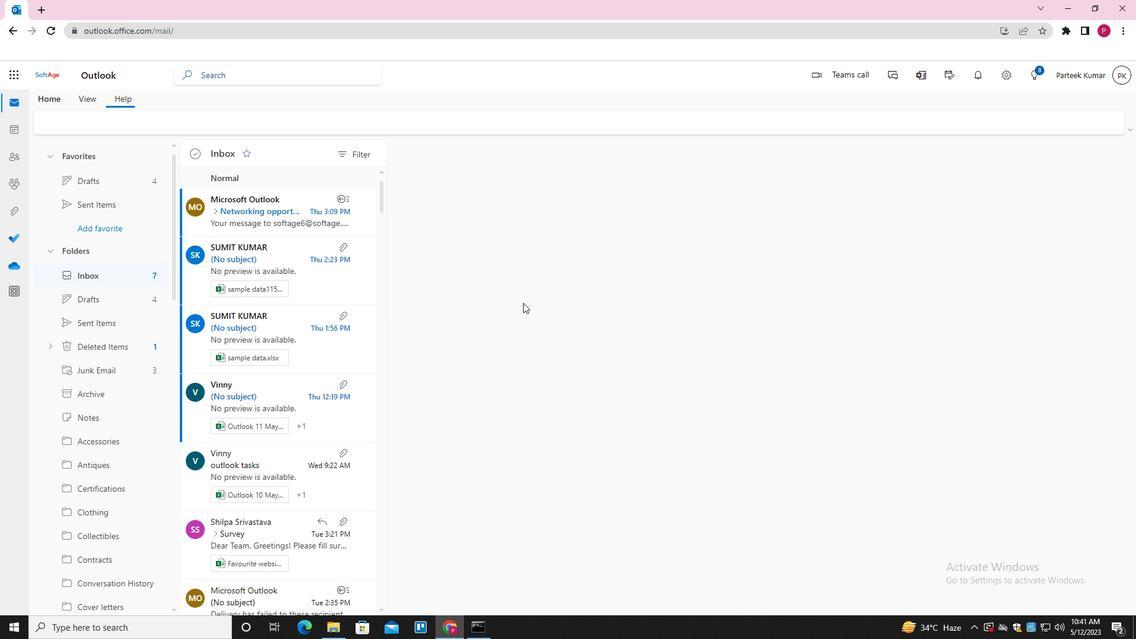 
